 Task: Change the automated move settings of changeling to opponent turns only.
Action: Mouse moved to (415, 124)
Screenshot: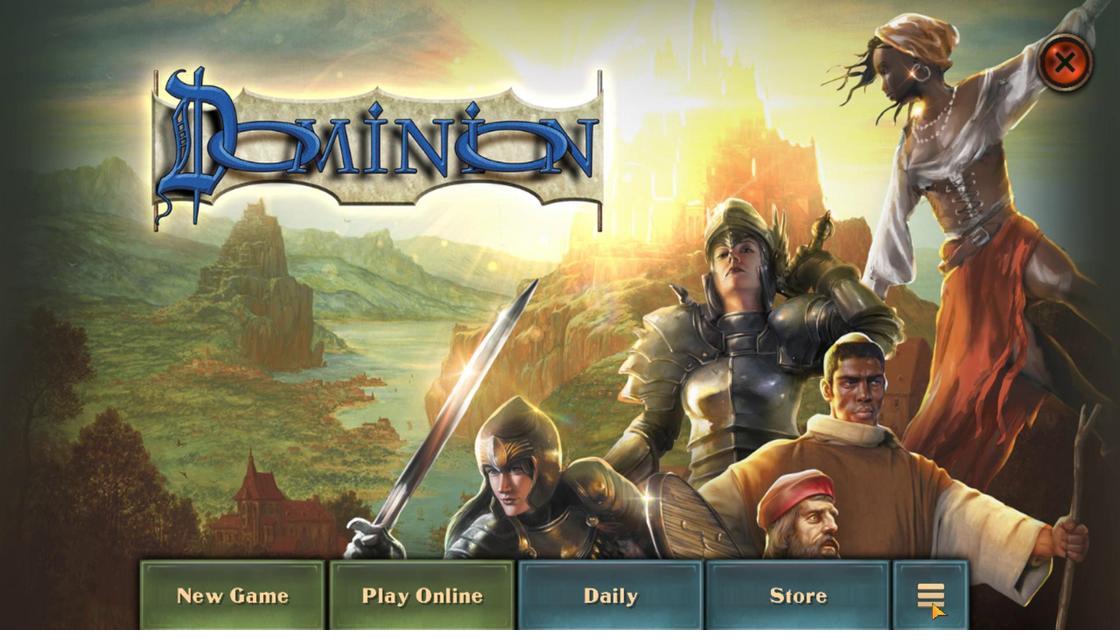 
Action: Mouse pressed left at (415, 124)
Screenshot: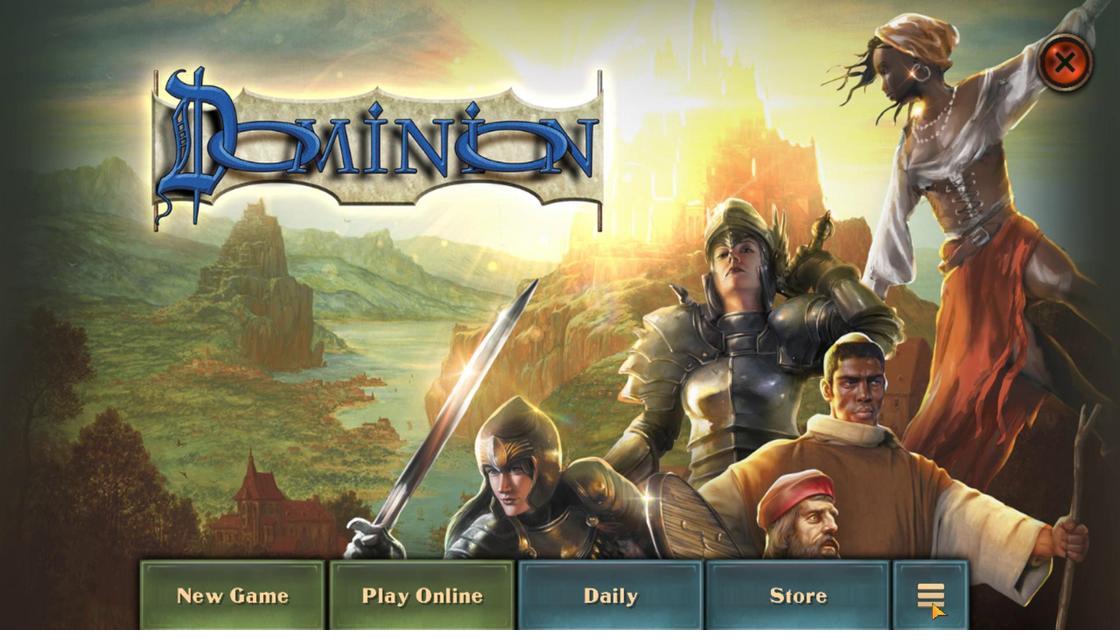 
Action: Mouse moved to (313, 465)
Screenshot: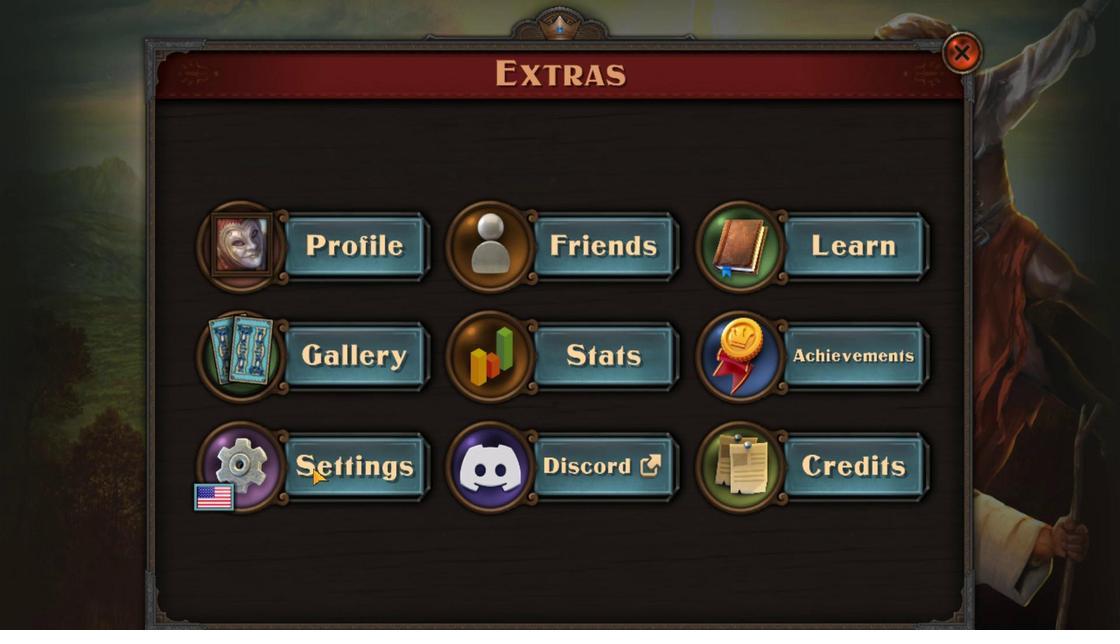 
Action: Mouse pressed left at (313, 465)
Screenshot: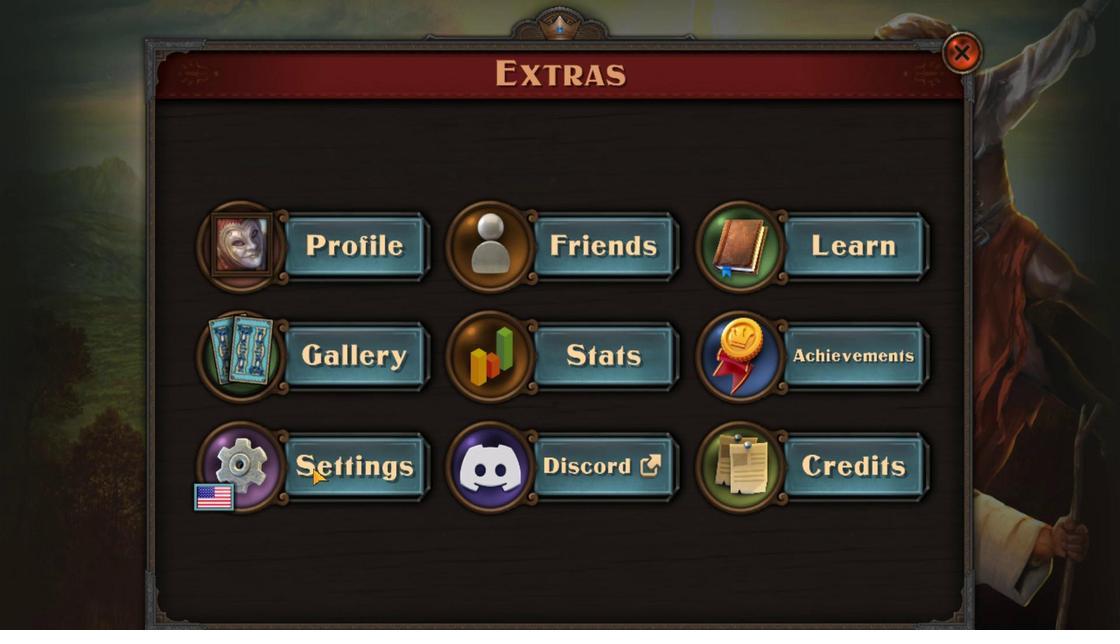 
Action: Mouse moved to (377, 320)
Screenshot: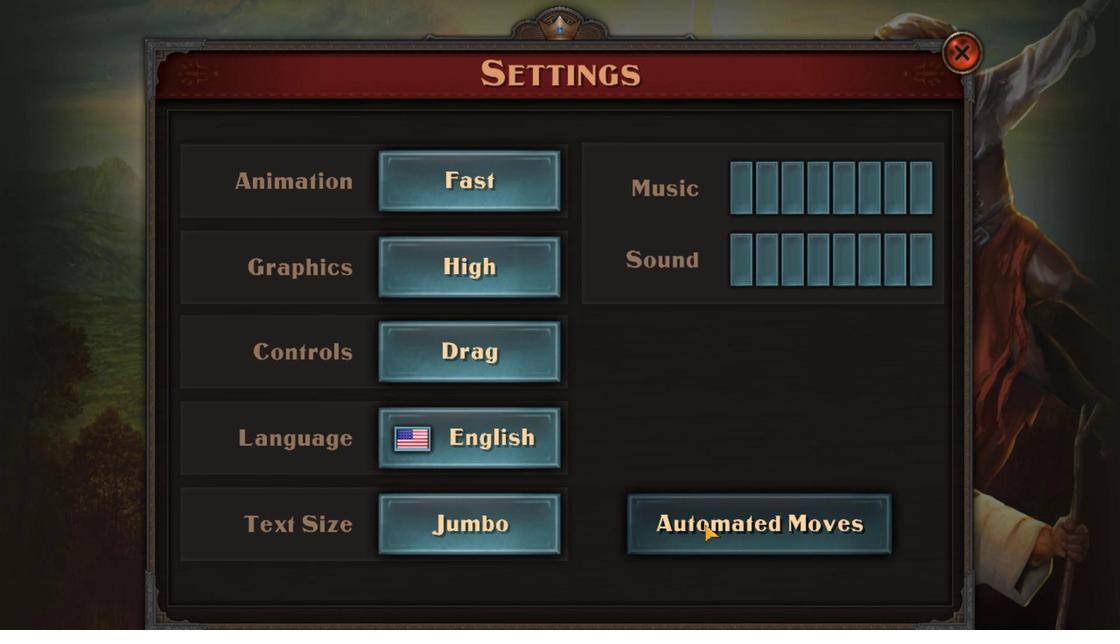 
Action: Mouse pressed left at (377, 320)
Screenshot: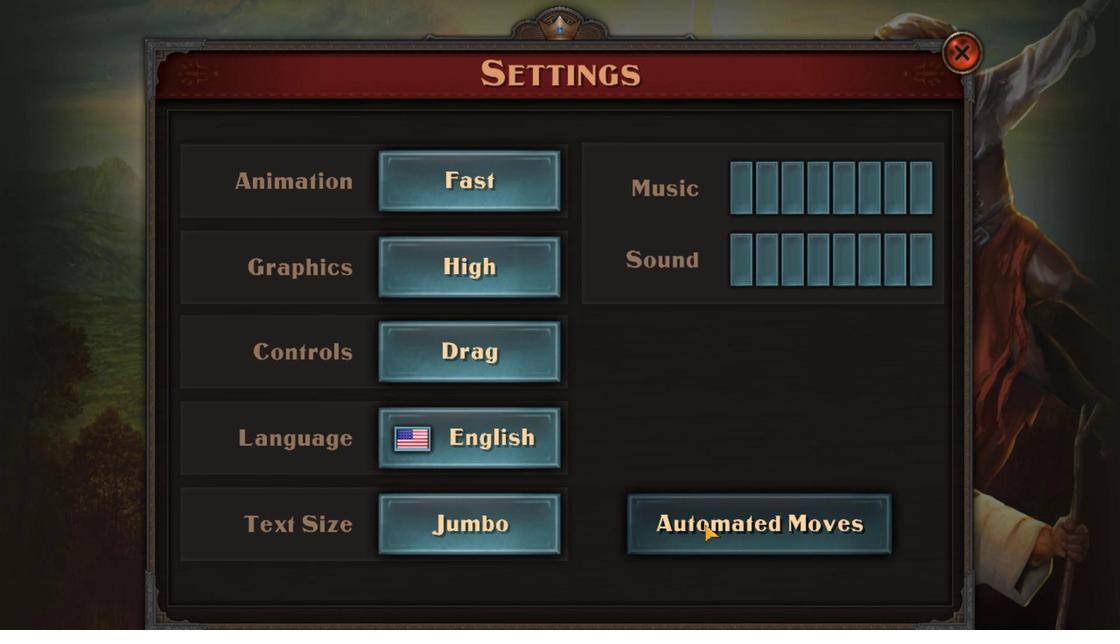 
Action: Mouse moved to (388, 389)
Screenshot: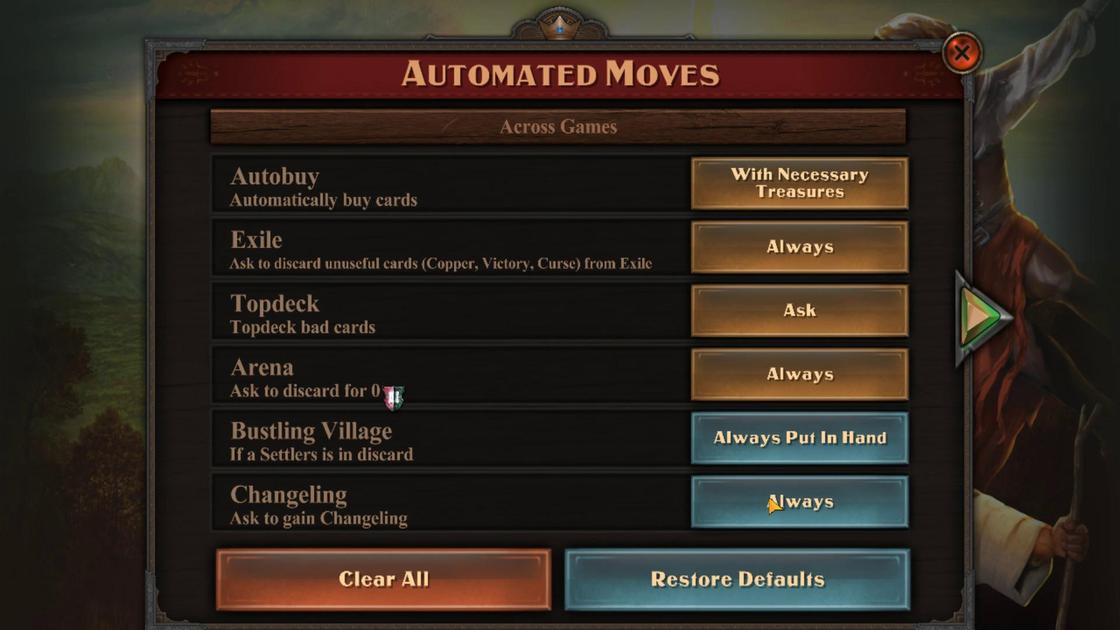 
Action: Mouse pressed left at (388, 389)
Screenshot: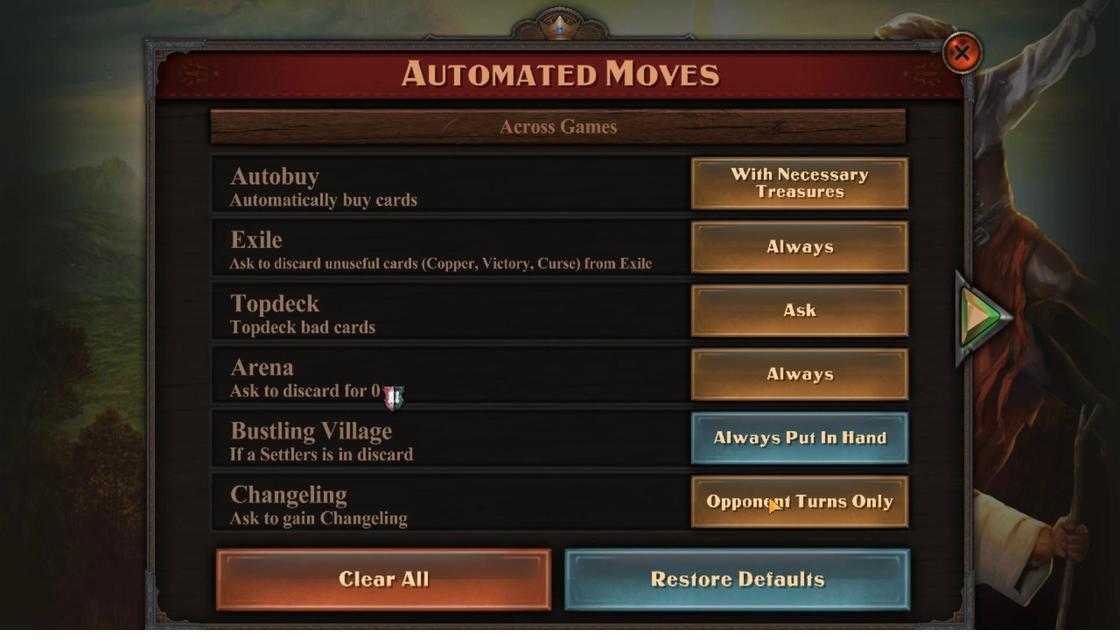 
Action: Mouse moved to (353, 427)
Screenshot: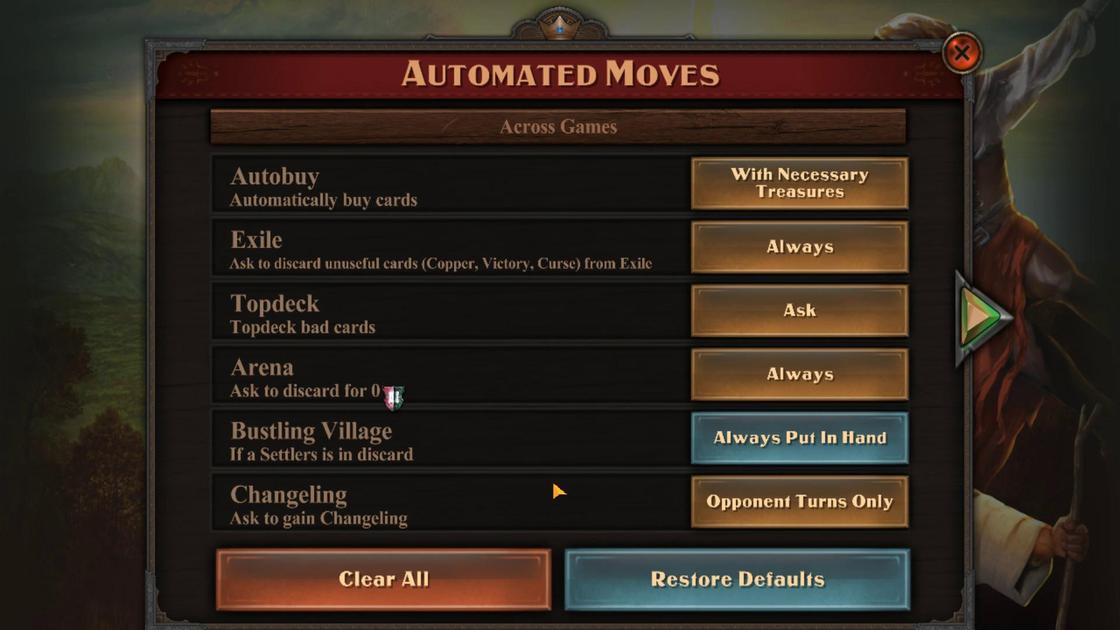 
